 Task: Create in the project ArrowTech and in the Backlog issue 'Create a new online platform for online video editing courses with advanced video editing tools and project collaboration features' a child issue 'Integration with learning content management systems', and assign it to team member softage.1@softage.net. Create in the project ArrowTech and in the Backlog issue 'Implement a new cloud-based attendance management system for a school or university with advanced attendance tracking and reporting features' a child issue 'Big data model feature engineering and remediation', and assign it to team member softage.2@softage.net
Action: Mouse moved to (178, 54)
Screenshot: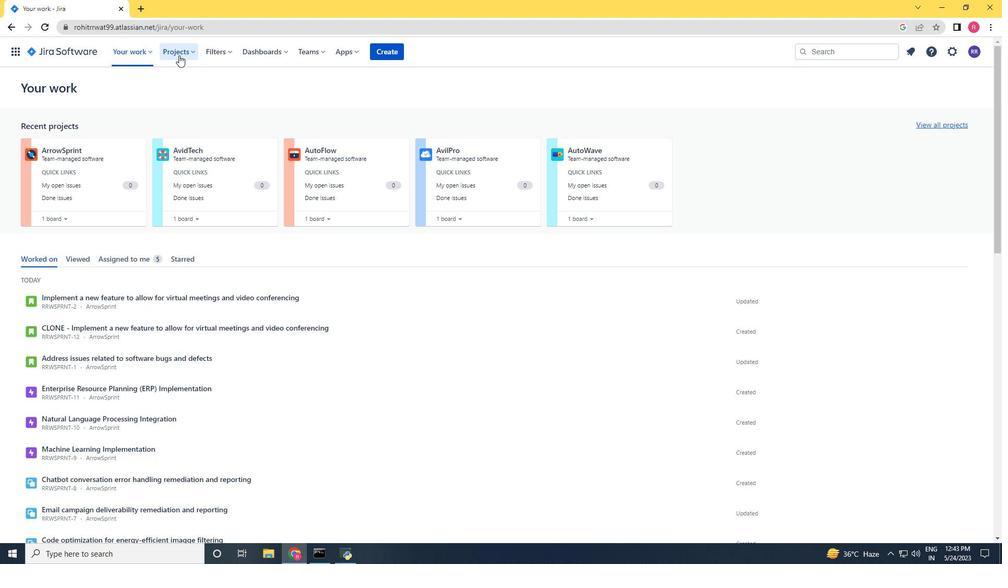 
Action: Mouse pressed left at (178, 54)
Screenshot: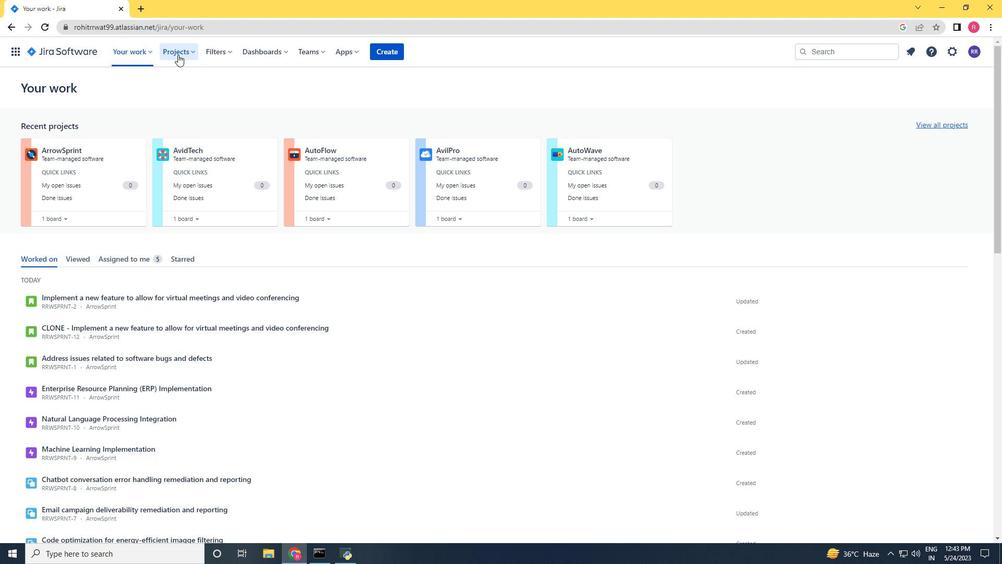 
Action: Mouse moved to (196, 98)
Screenshot: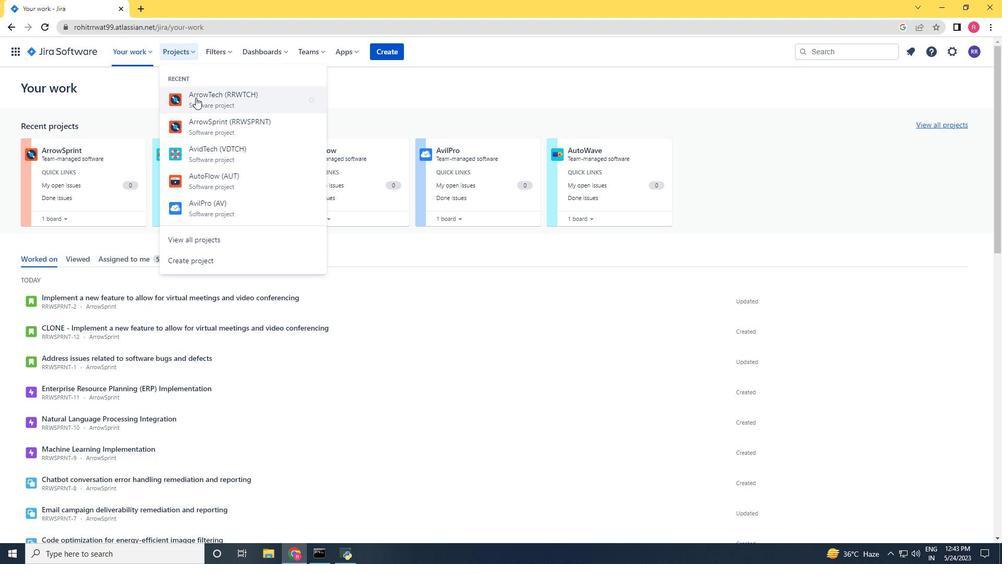 
Action: Mouse pressed left at (196, 98)
Screenshot: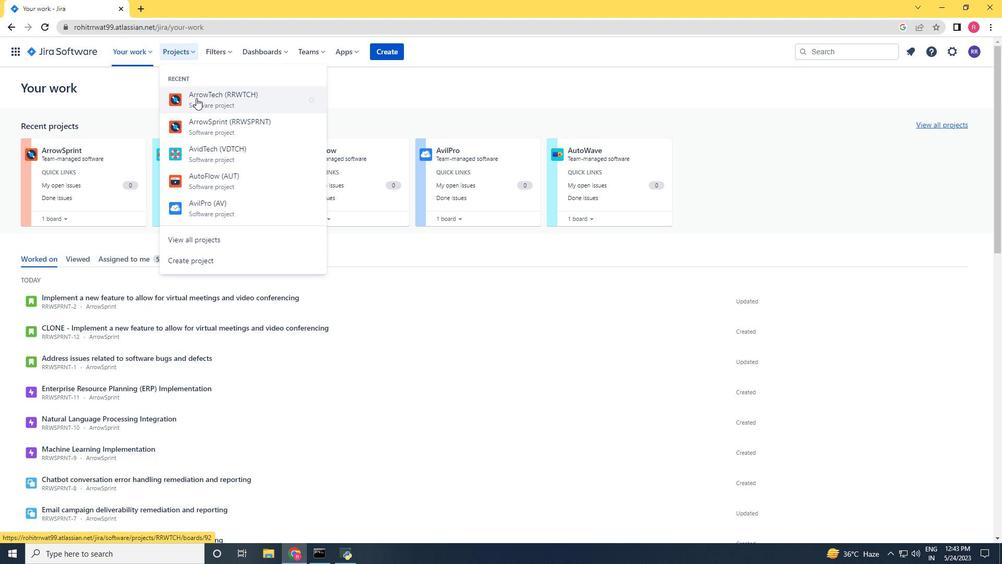 
Action: Mouse moved to (53, 159)
Screenshot: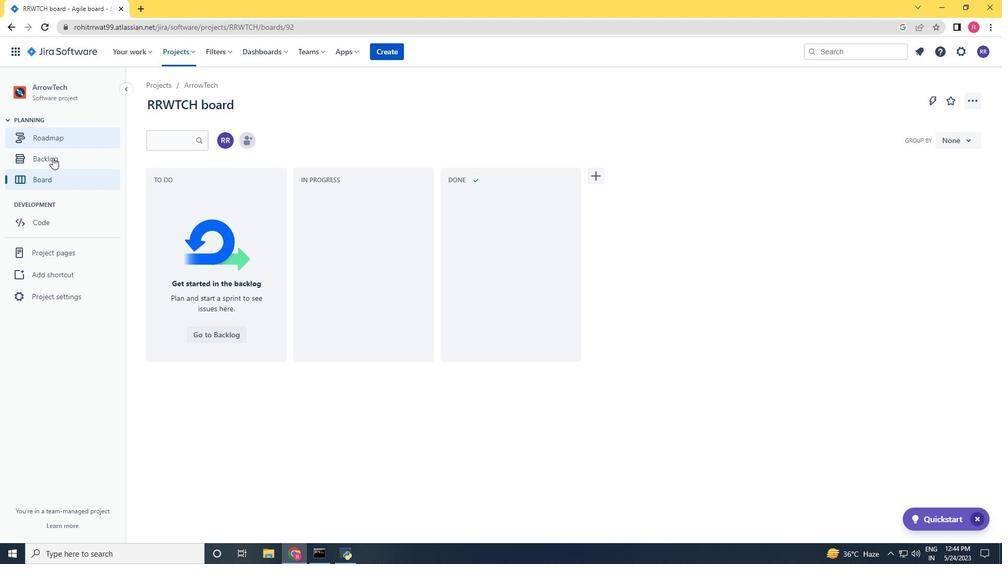 
Action: Mouse pressed left at (53, 159)
Screenshot: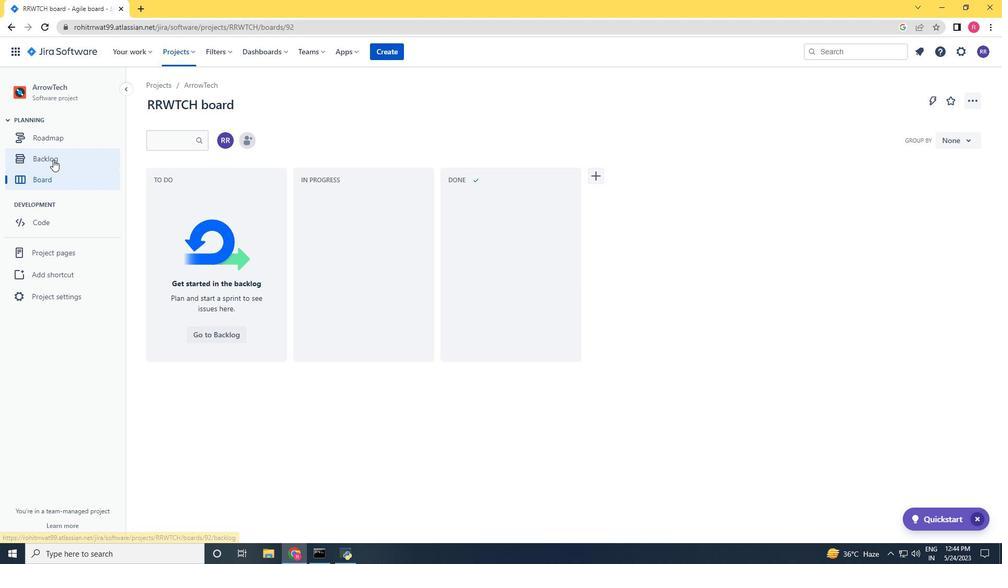
Action: Mouse moved to (731, 283)
Screenshot: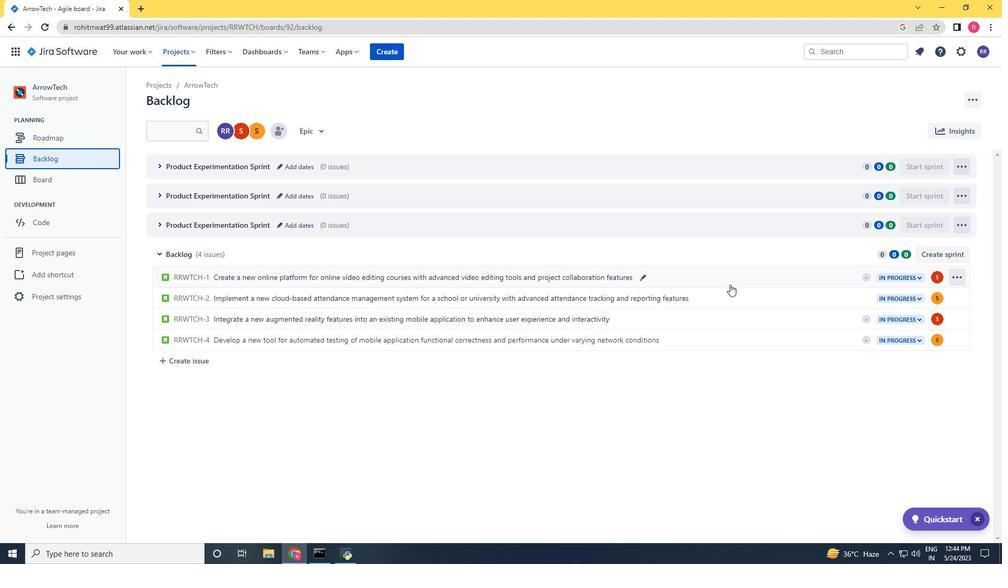 
Action: Mouse pressed left at (731, 283)
Screenshot: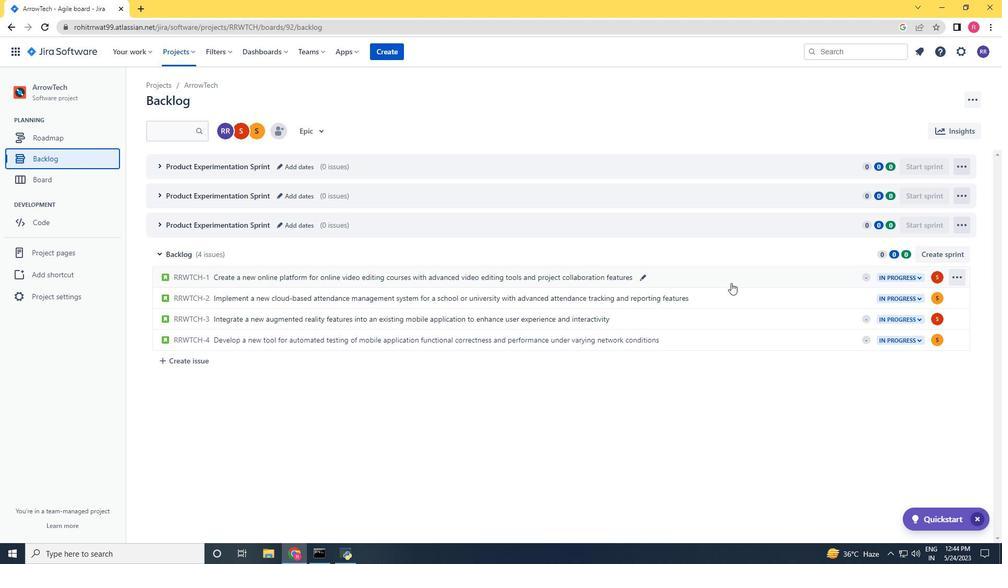 
Action: Mouse moved to (956, 159)
Screenshot: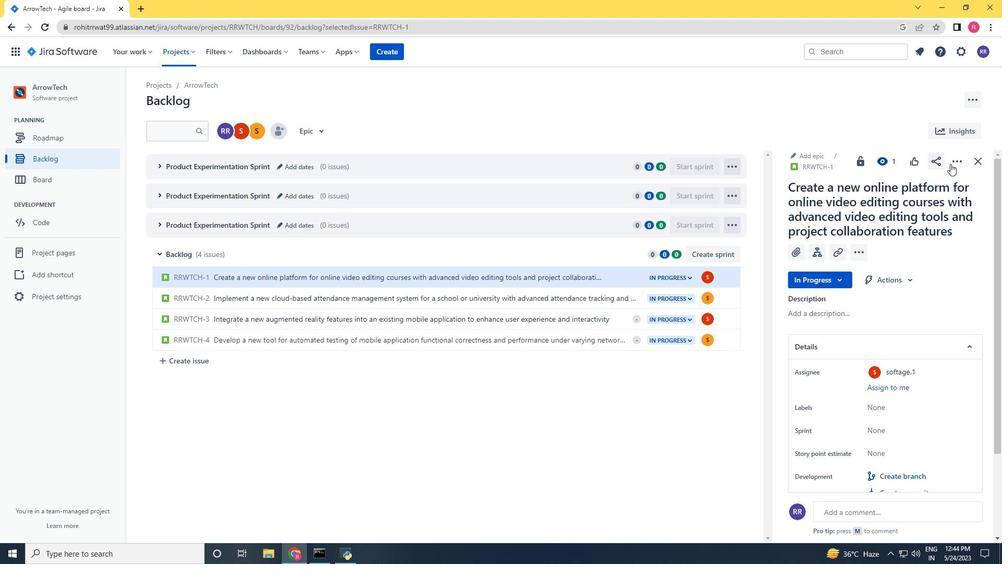 
Action: Mouse pressed left at (956, 159)
Screenshot: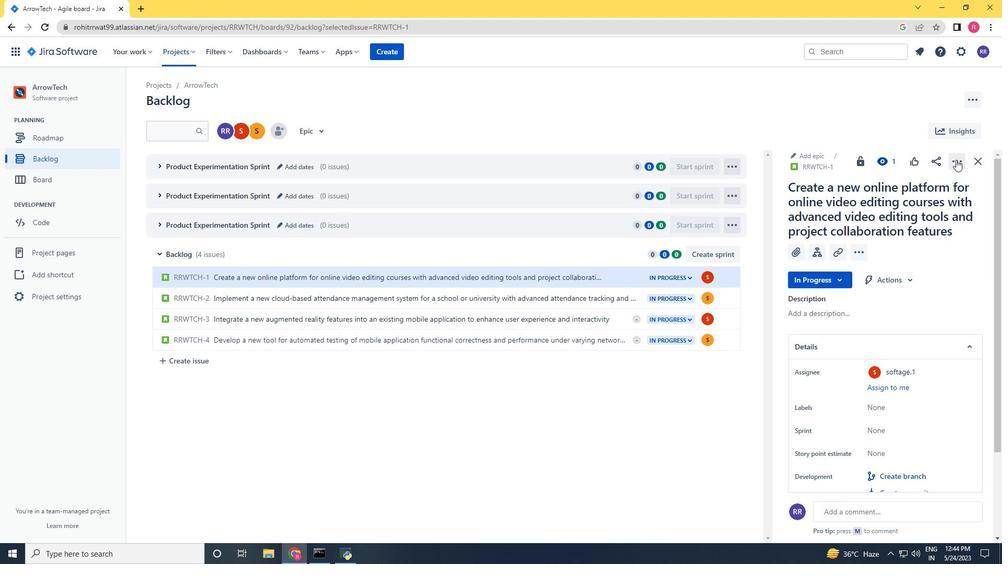 
Action: Mouse moved to (819, 251)
Screenshot: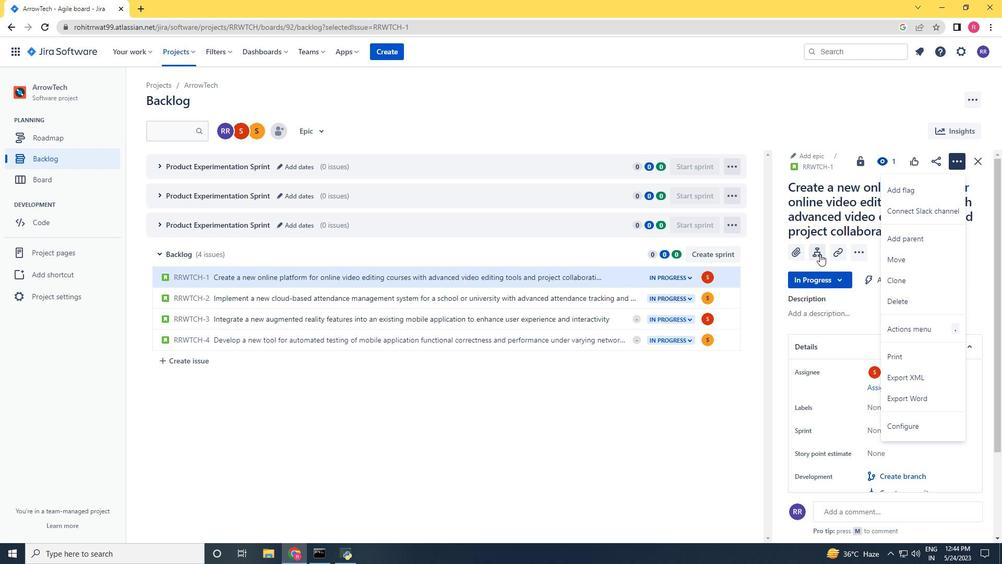 
Action: Mouse pressed left at (819, 251)
Screenshot: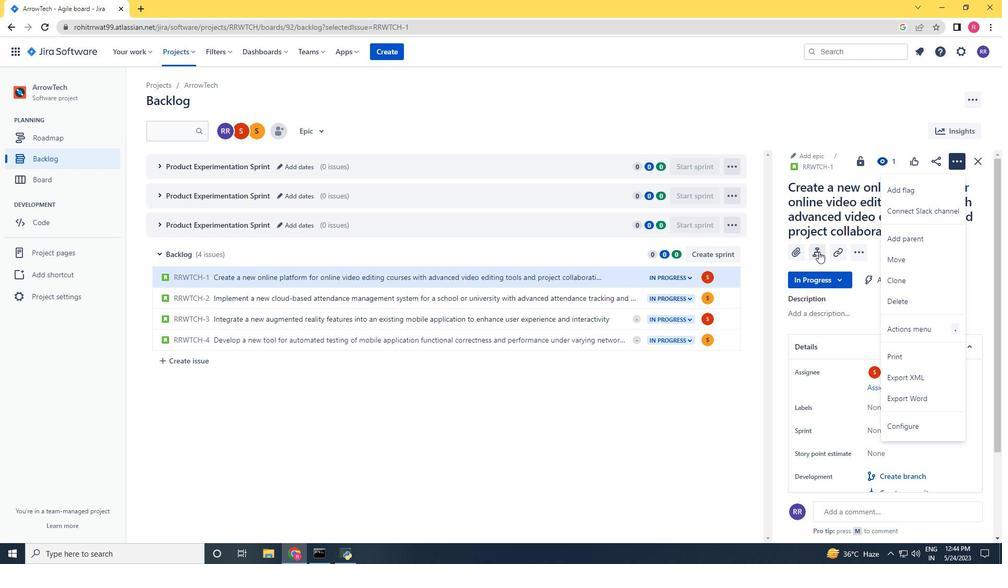 
Action: Key pressed <Key.shift><Key.shift><Key.shift><Key.shift><Key.shift><Key.shift><Key.shift><Key.shift><Key.shift><Key.shift><Key.shift>Integration<Key.space>with<Key.space>learning<Key.space>content<Key.space>management<Key.space>systems<Key.enter>
Screenshot: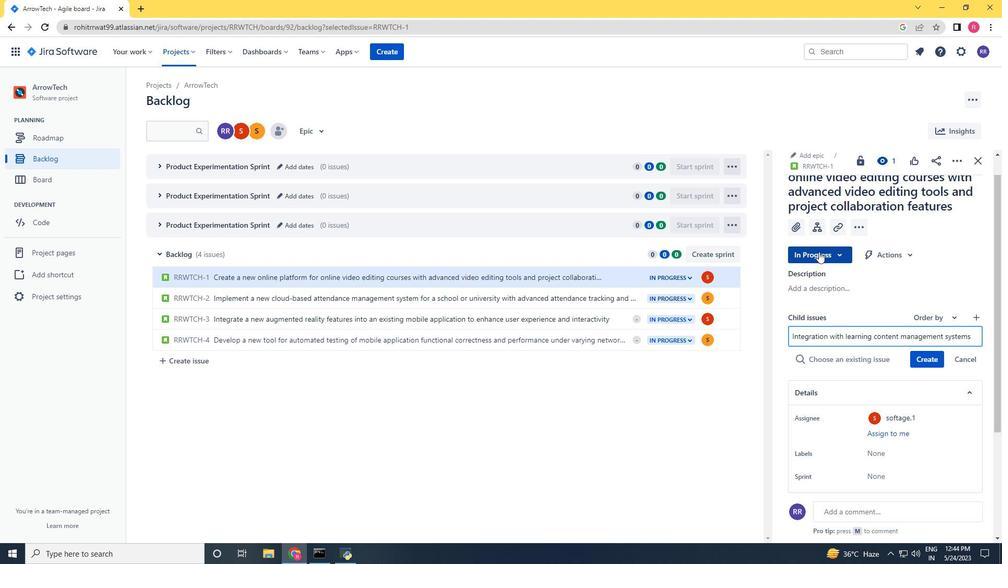 
Action: Mouse moved to (624, 305)
Screenshot: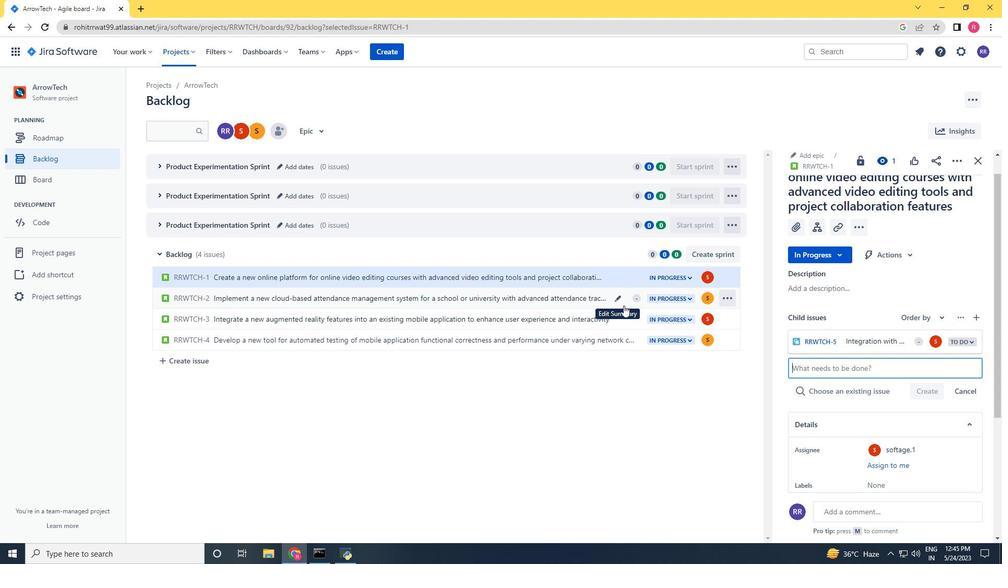 
Action: Mouse pressed left at (624, 305)
Screenshot: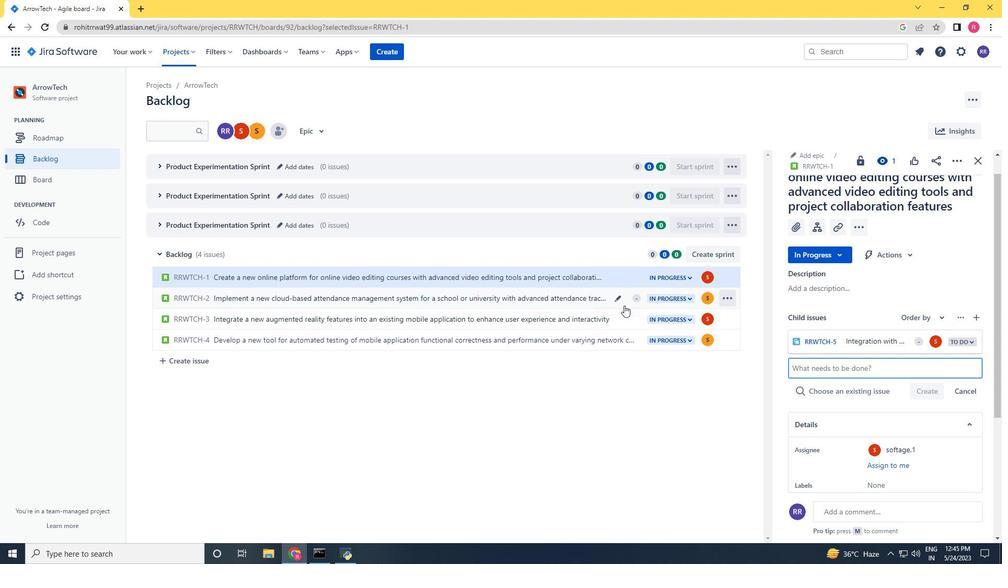 
Action: Mouse moved to (814, 262)
Screenshot: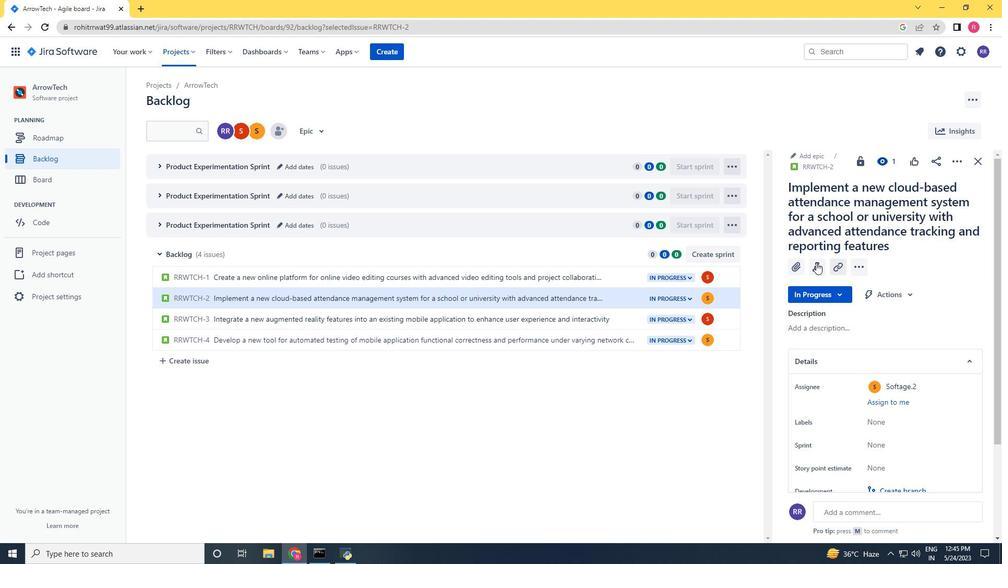 
Action: Mouse pressed left at (814, 262)
Screenshot: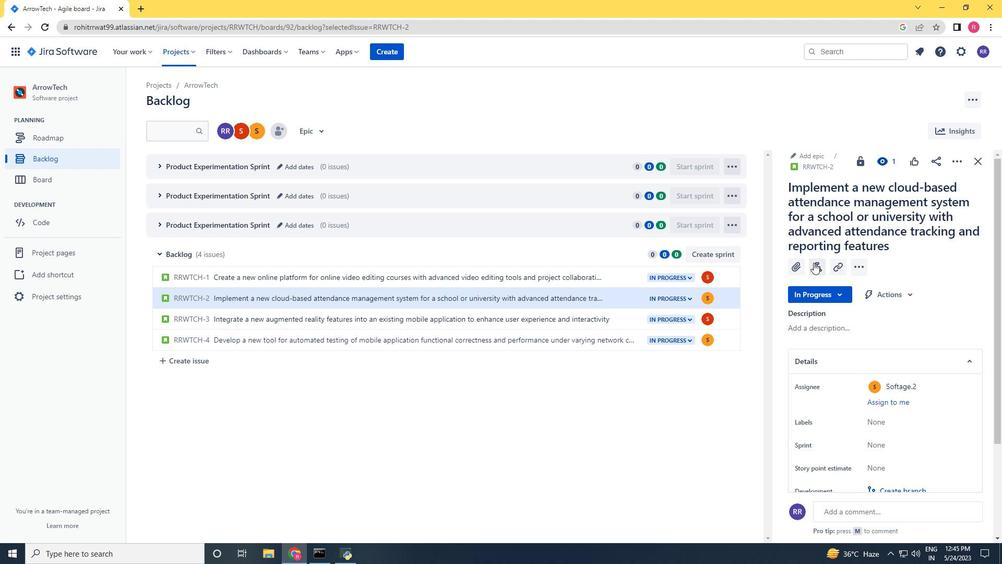 
Action: Key pressed <Key.shift>Big<Key.space>data<Key.space><Key.space>model<Key.space>features<Key.space>engineering<Key.space>and<Key.space>ren<Key.backspace>mediation<Key.space><Key.enter>
Screenshot: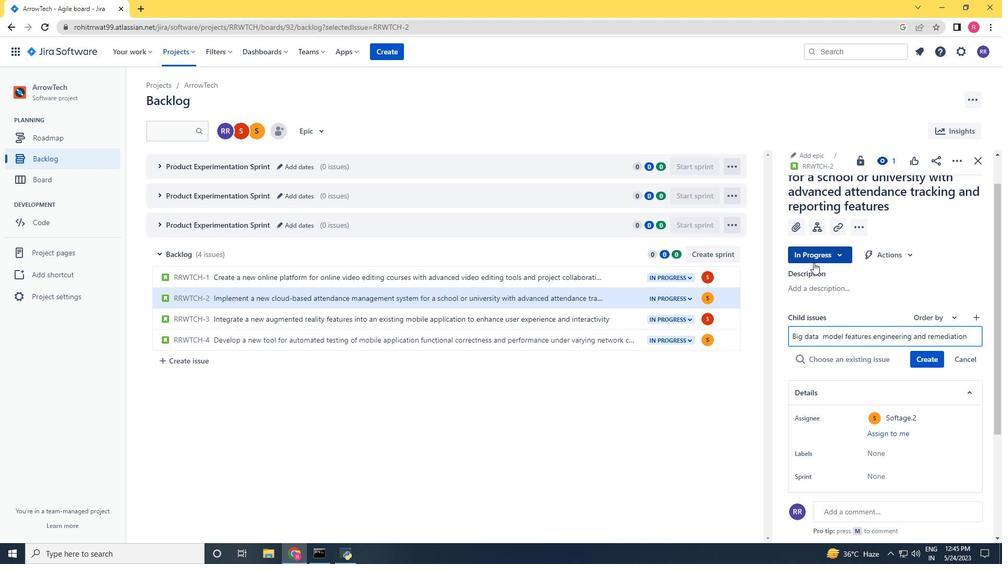 
Action: Mouse scrolled (814, 263) with delta (0, 0)
Screenshot: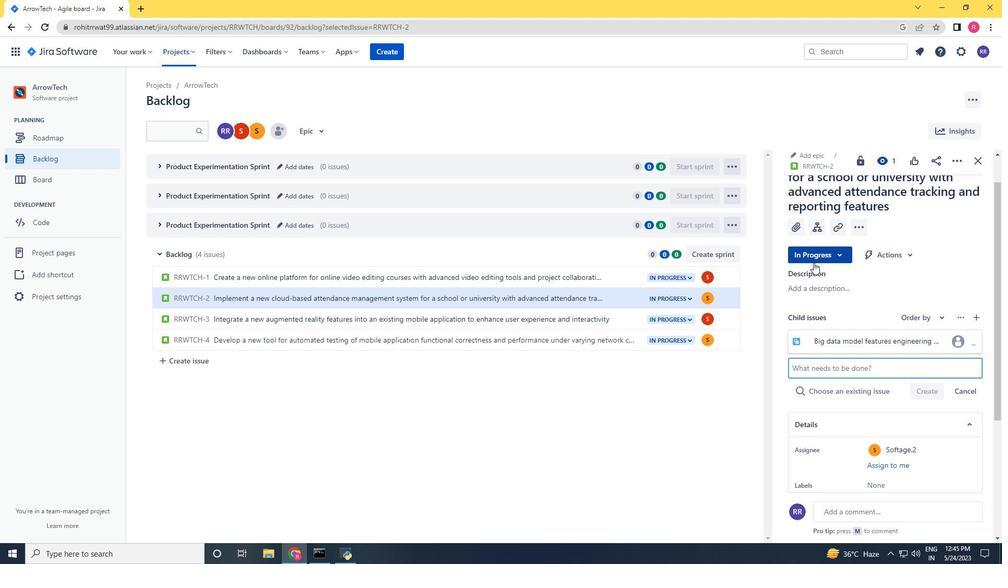 
Action: Mouse scrolled (814, 263) with delta (0, 0)
Screenshot: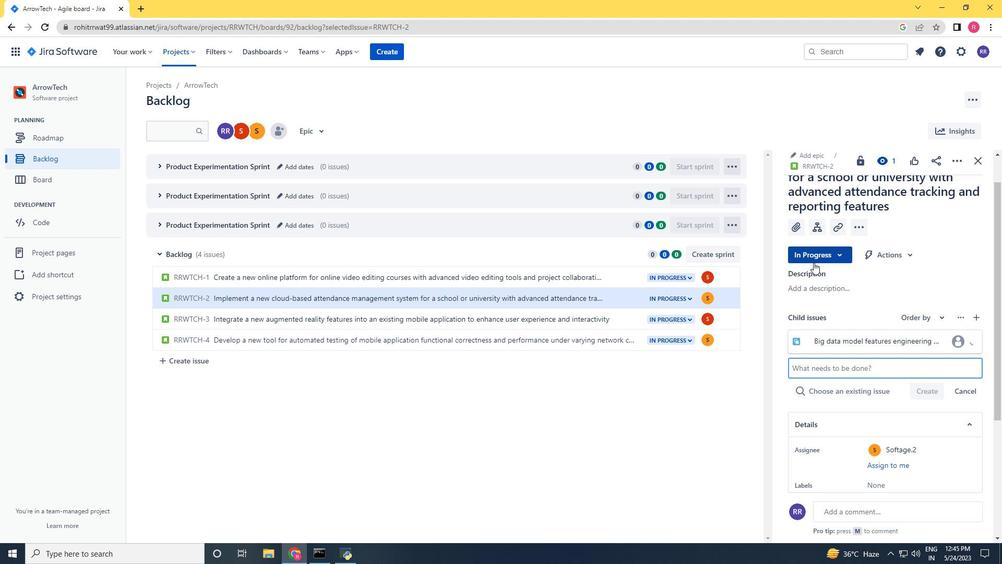 
Action: Mouse scrolled (814, 263) with delta (0, 0)
Screenshot: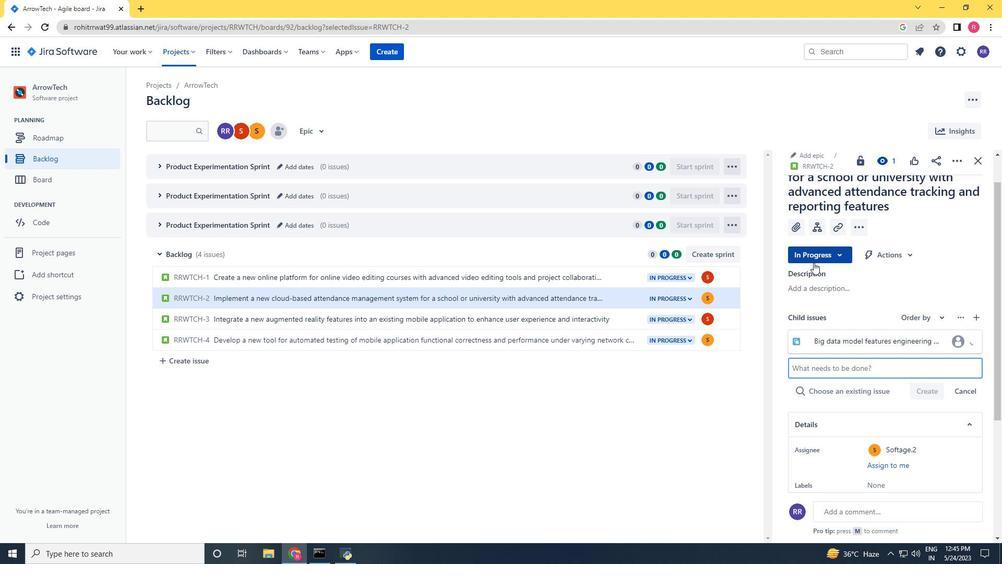 
Action: Mouse moved to (937, 379)
Screenshot: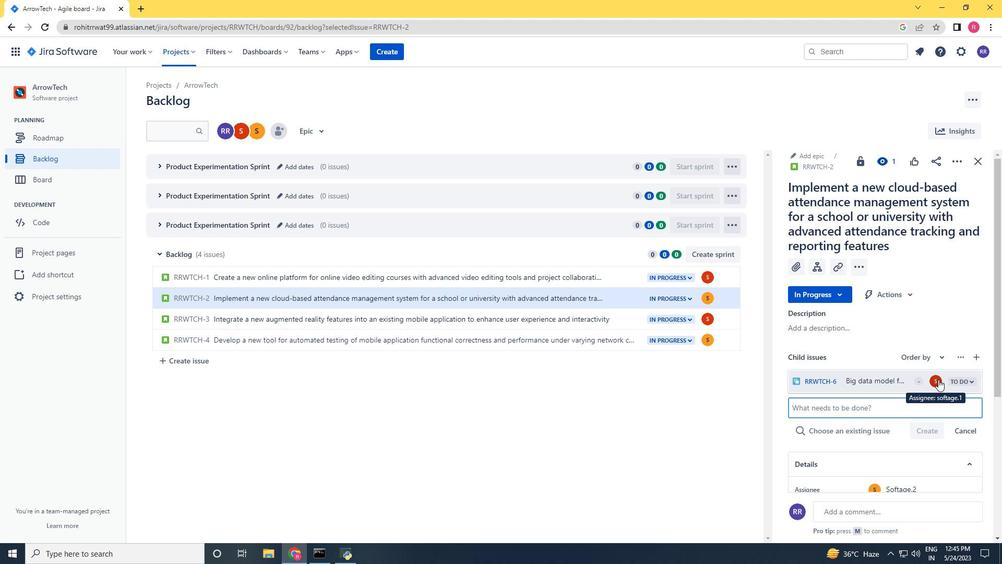 
Action: Mouse pressed left at (937, 379)
Screenshot: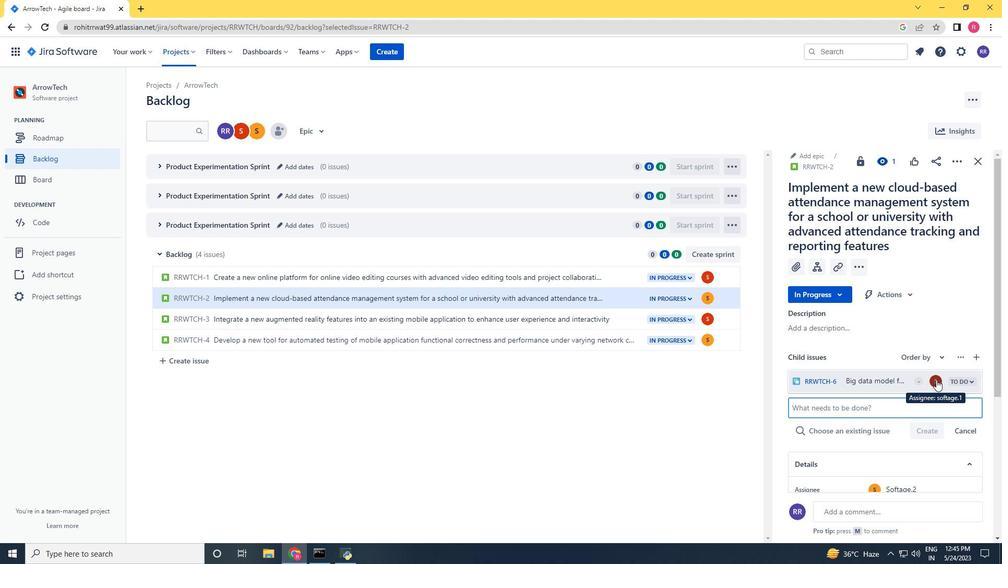 
Action: Key pressed softage.2
Screenshot: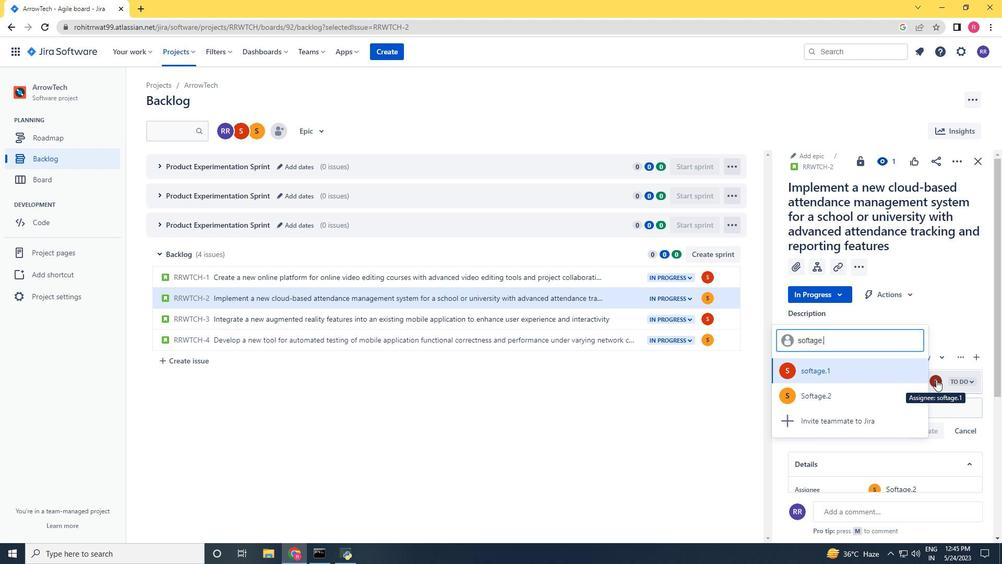 
Action: Mouse moved to (840, 376)
Screenshot: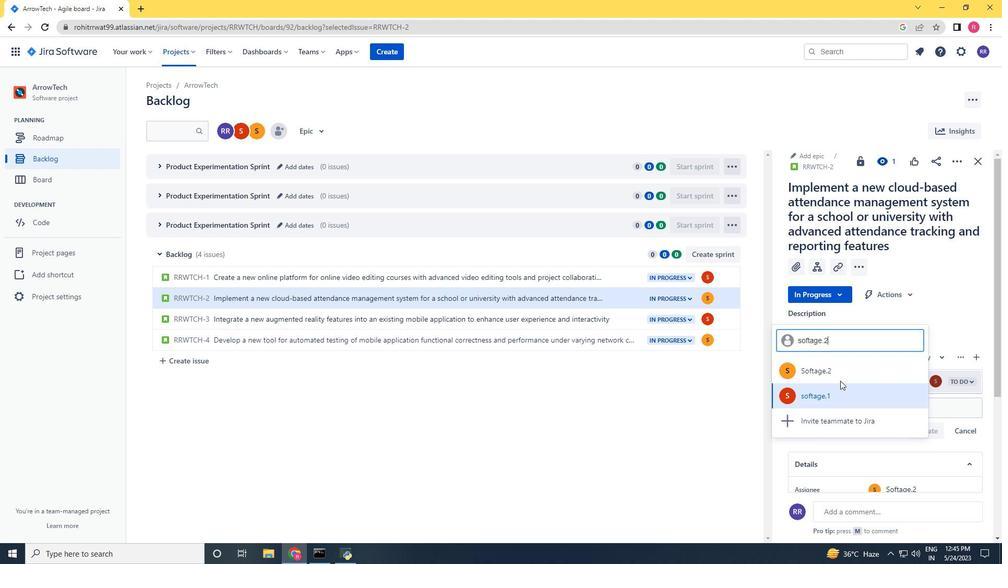 
Action: Mouse pressed left at (840, 376)
Screenshot: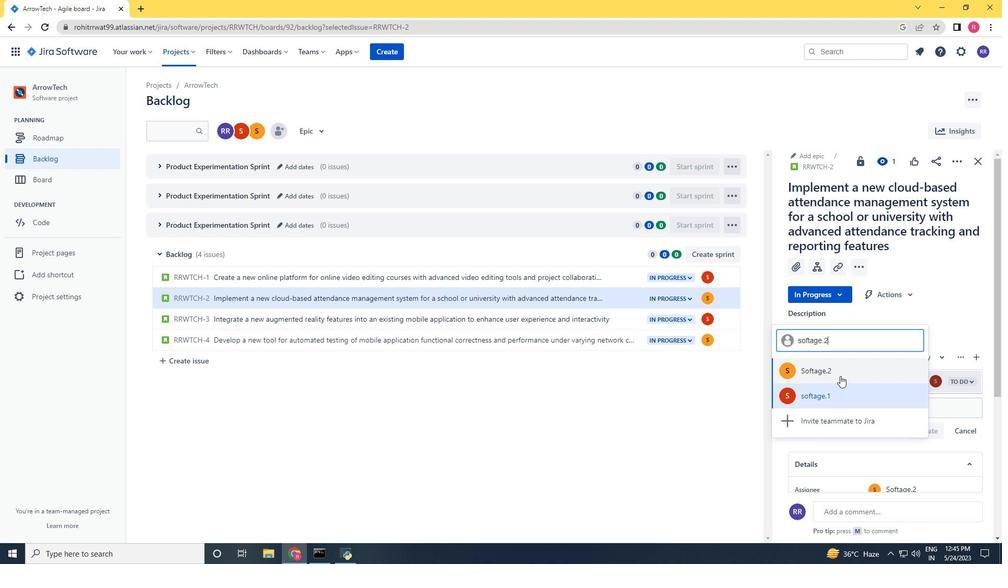 
Action: Mouse moved to (704, 405)
Screenshot: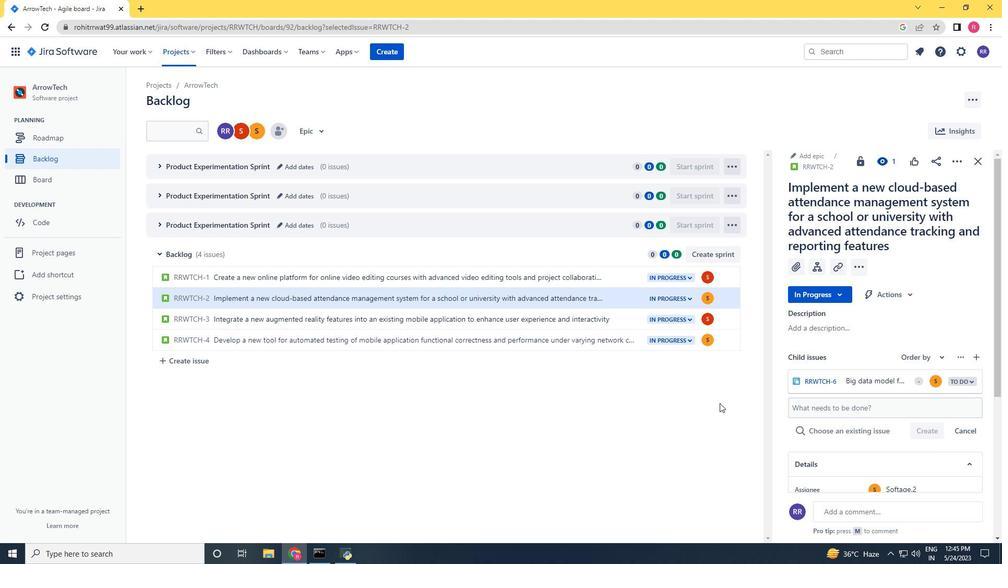
